 Task: Choose the runner image Linux with the architecture "x64" for the new self-hosted runner in the repository "JS".
Action: Mouse moved to (981, 114)
Screenshot: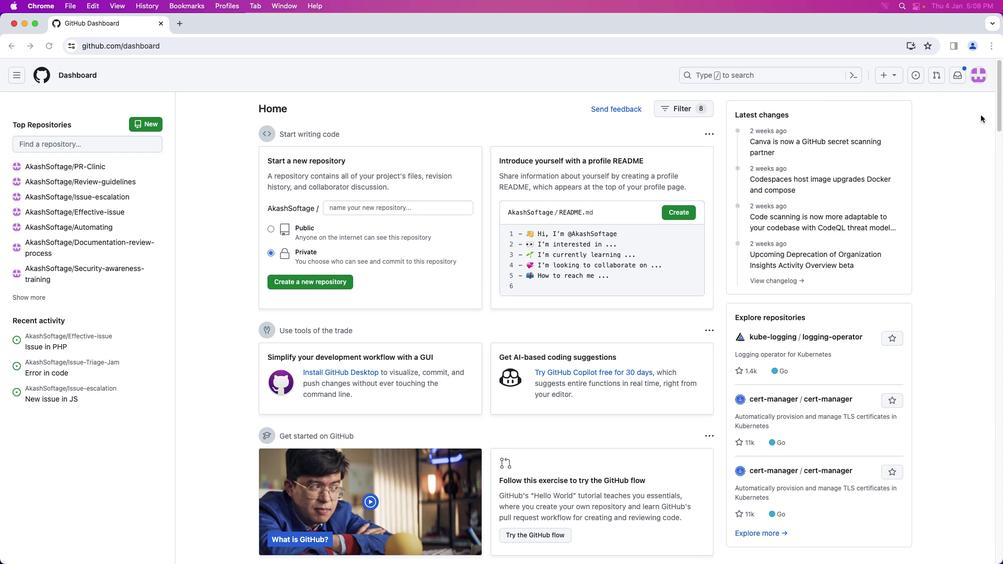 
Action: Mouse pressed left at (981, 114)
Screenshot: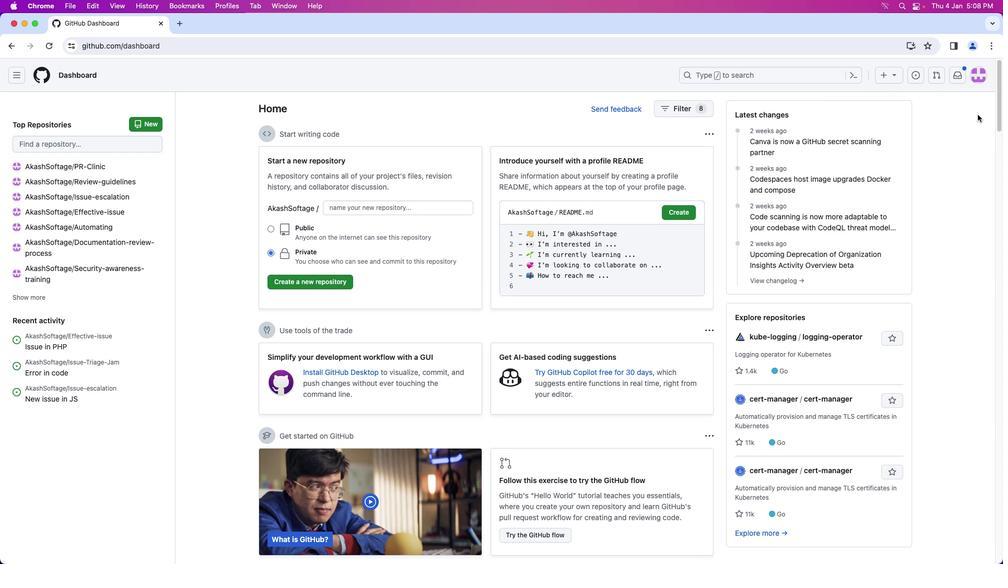 
Action: Mouse moved to (974, 79)
Screenshot: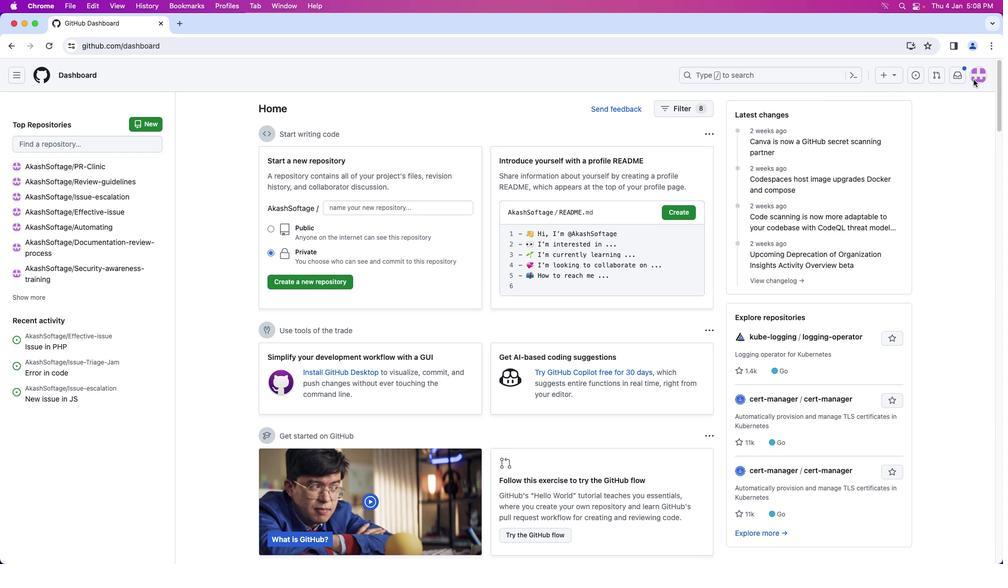 
Action: Mouse pressed left at (974, 79)
Screenshot: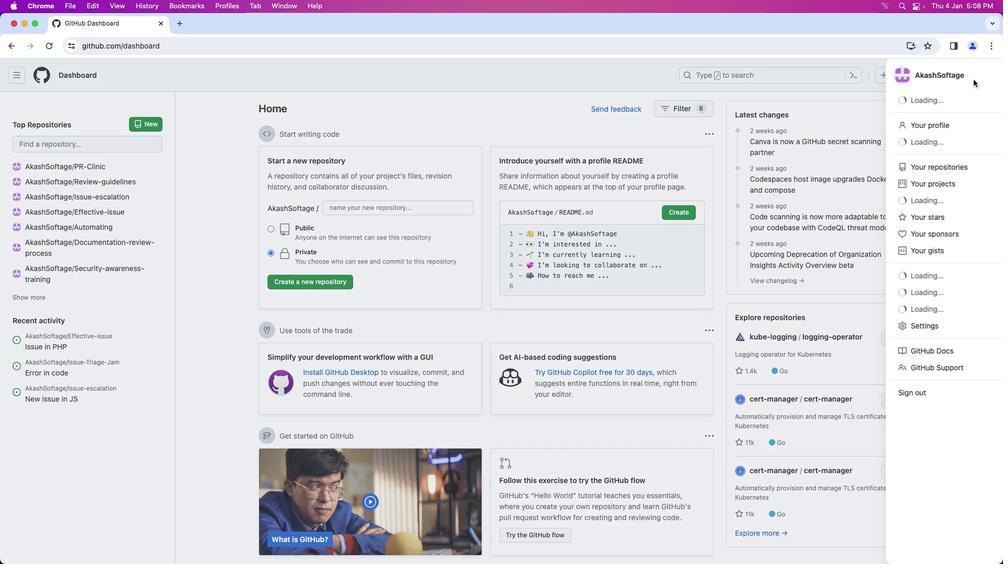
Action: Mouse moved to (928, 165)
Screenshot: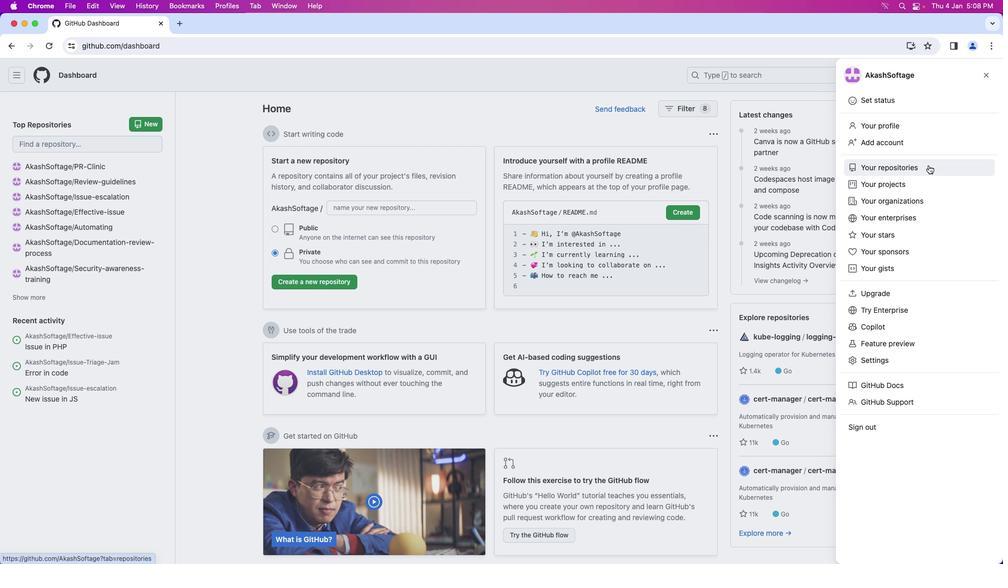 
Action: Mouse pressed left at (928, 165)
Screenshot: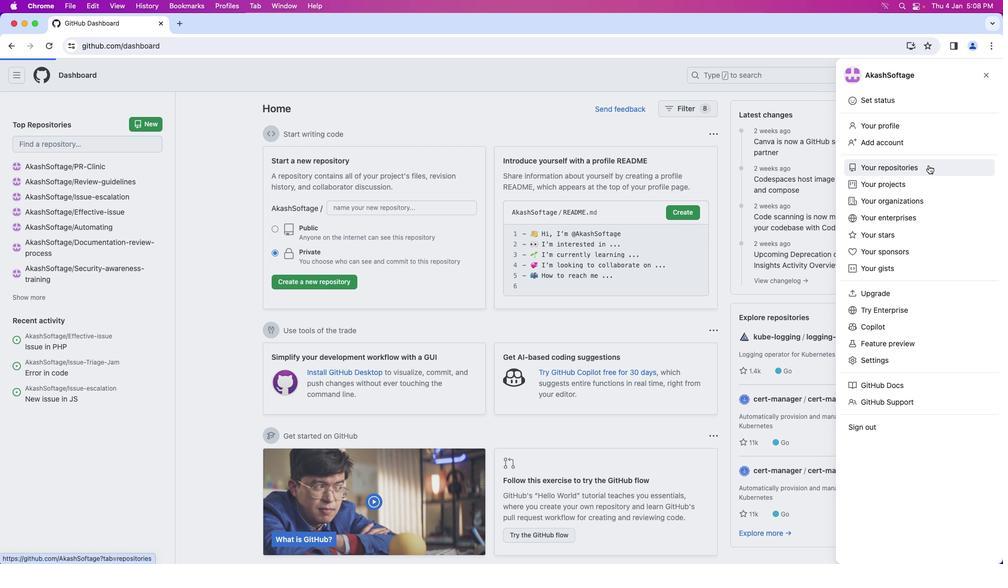 
Action: Mouse moved to (352, 176)
Screenshot: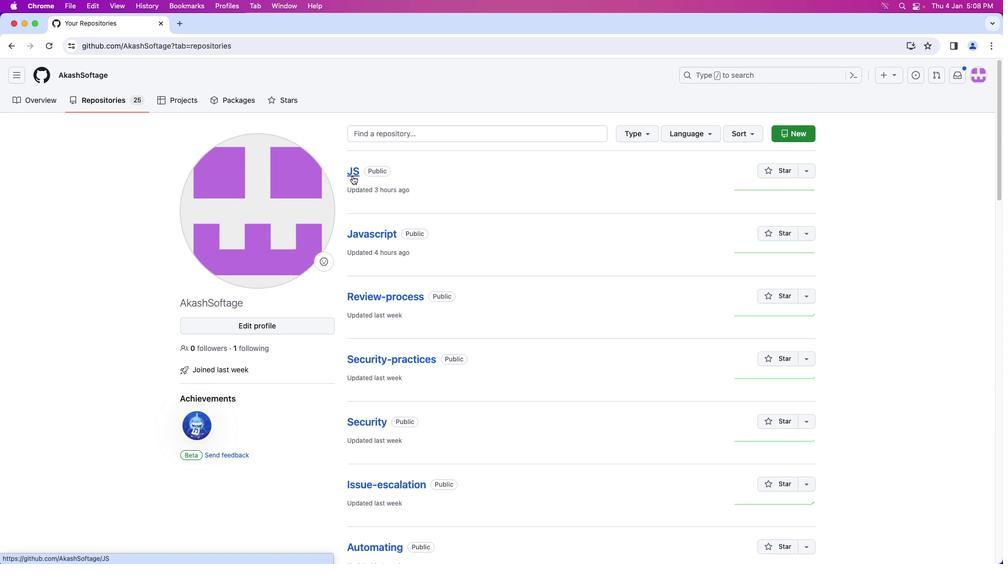 
Action: Mouse pressed left at (352, 176)
Screenshot: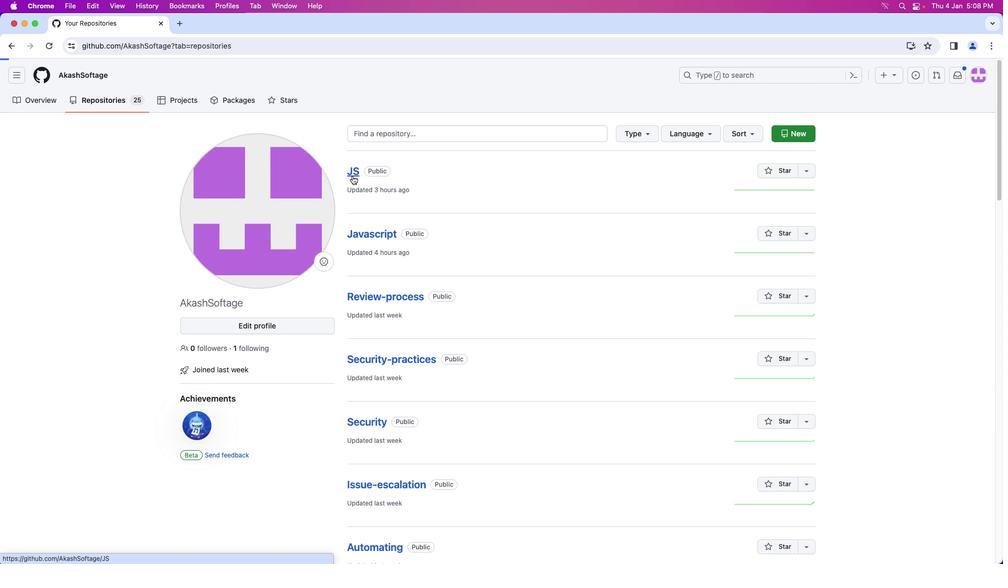
Action: Mouse moved to (432, 102)
Screenshot: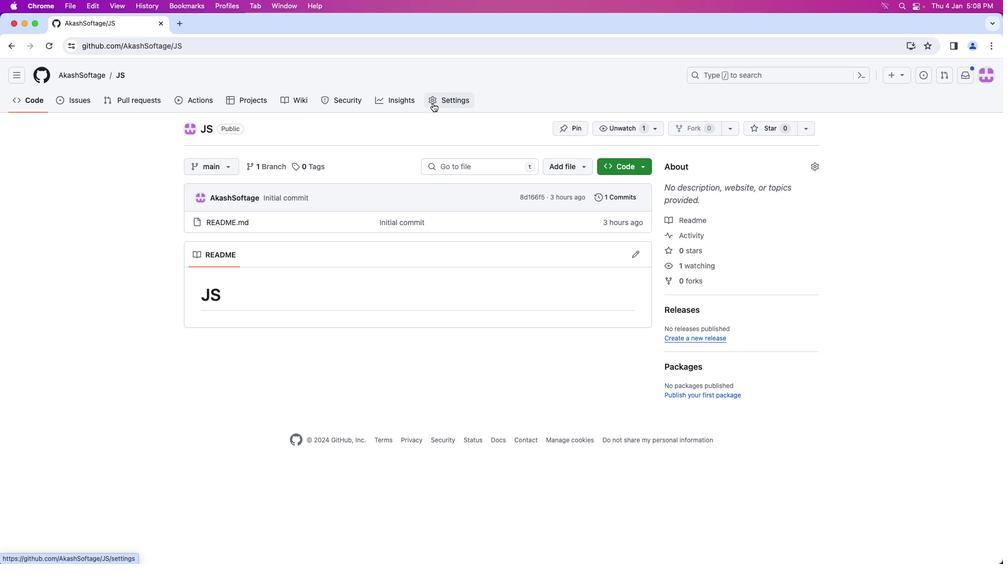 
Action: Mouse pressed left at (432, 102)
Screenshot: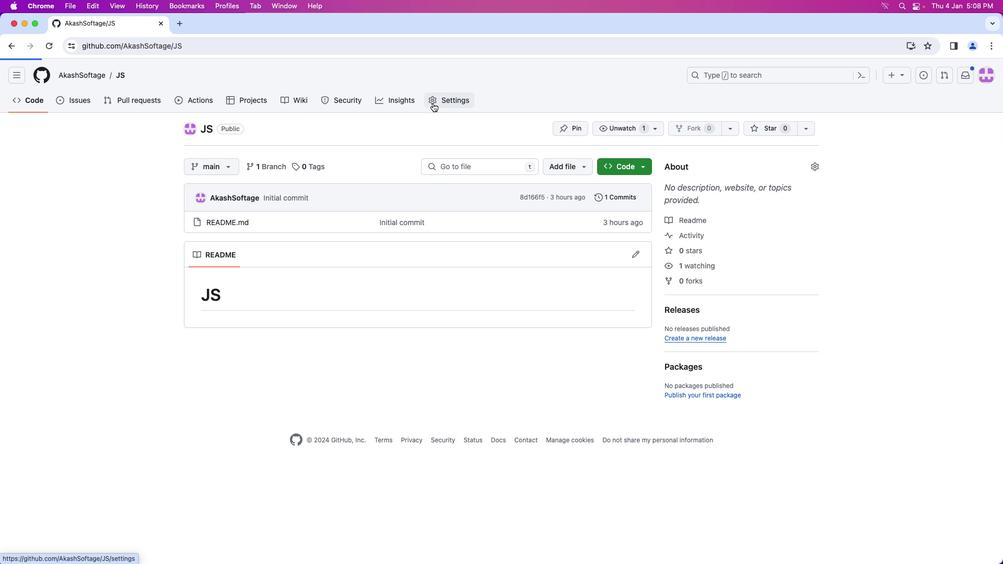 
Action: Mouse moved to (252, 289)
Screenshot: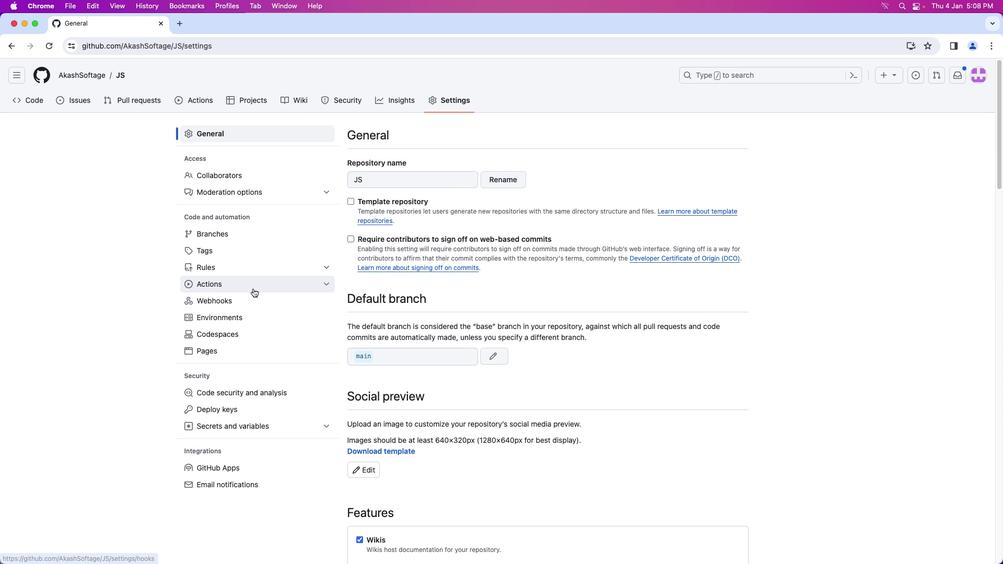 
Action: Mouse pressed left at (252, 289)
Screenshot: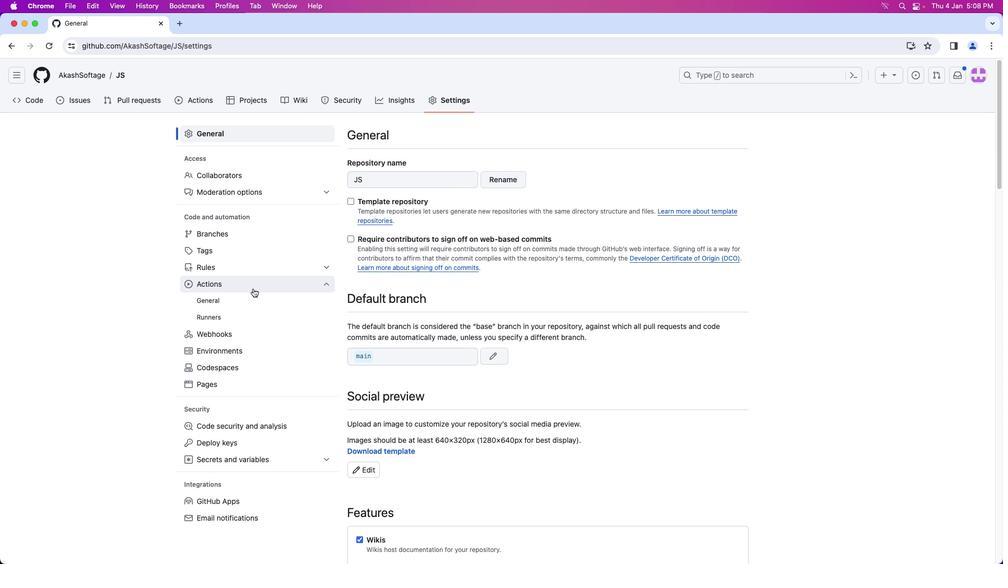 
Action: Mouse moved to (221, 317)
Screenshot: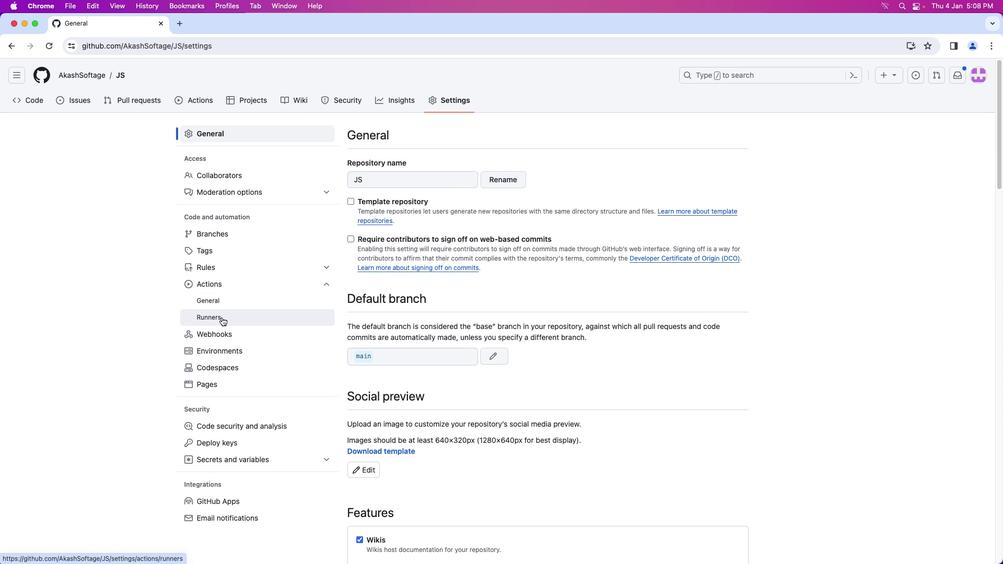 
Action: Mouse pressed left at (221, 317)
Screenshot: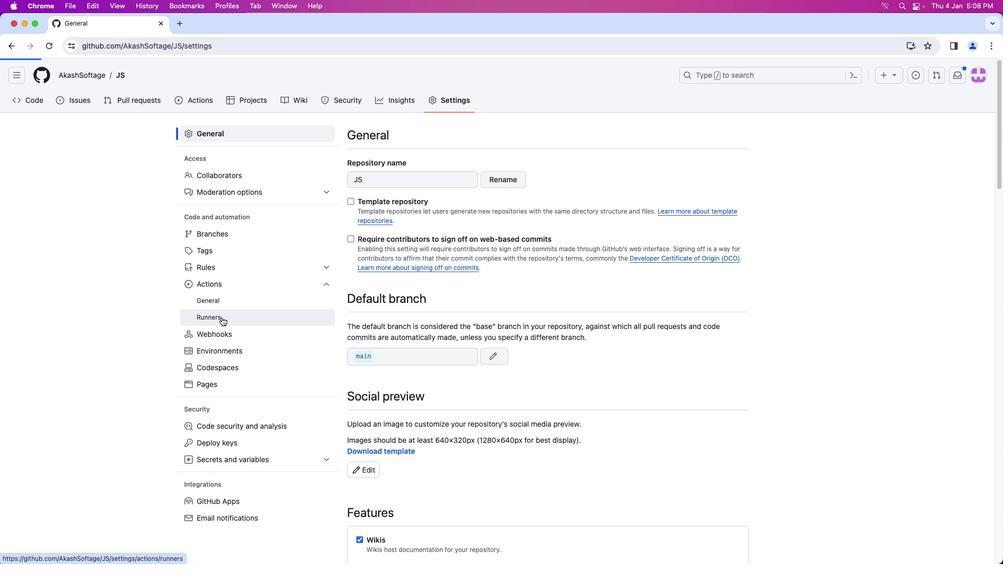 
Action: Mouse moved to (681, 134)
Screenshot: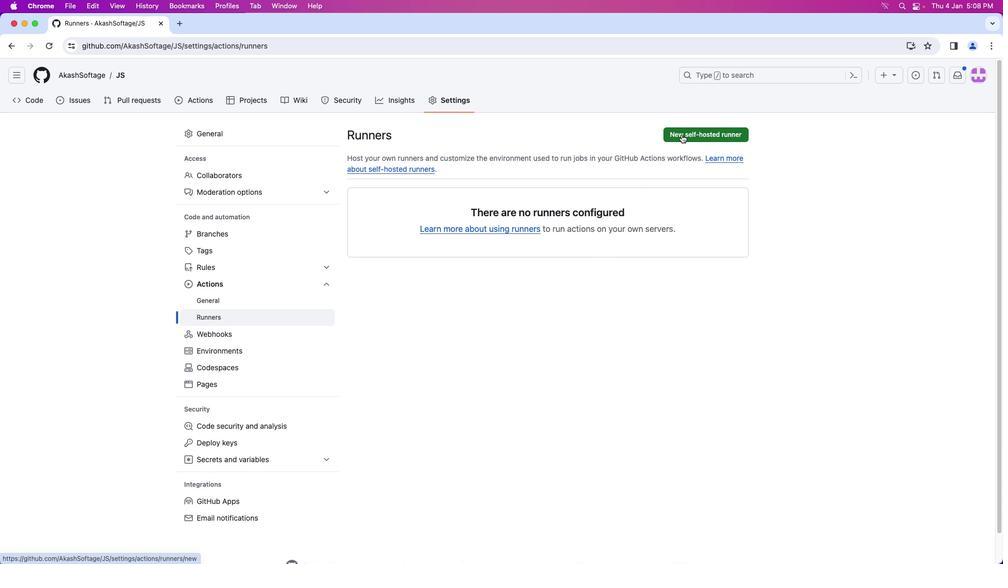
Action: Mouse pressed left at (681, 134)
Screenshot: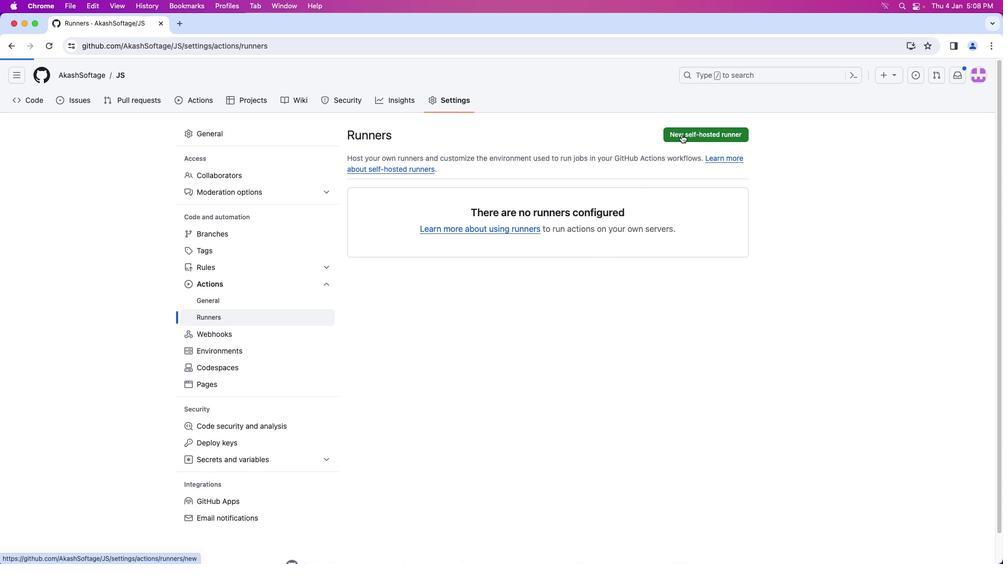 
Action: Mouse moved to (497, 234)
Screenshot: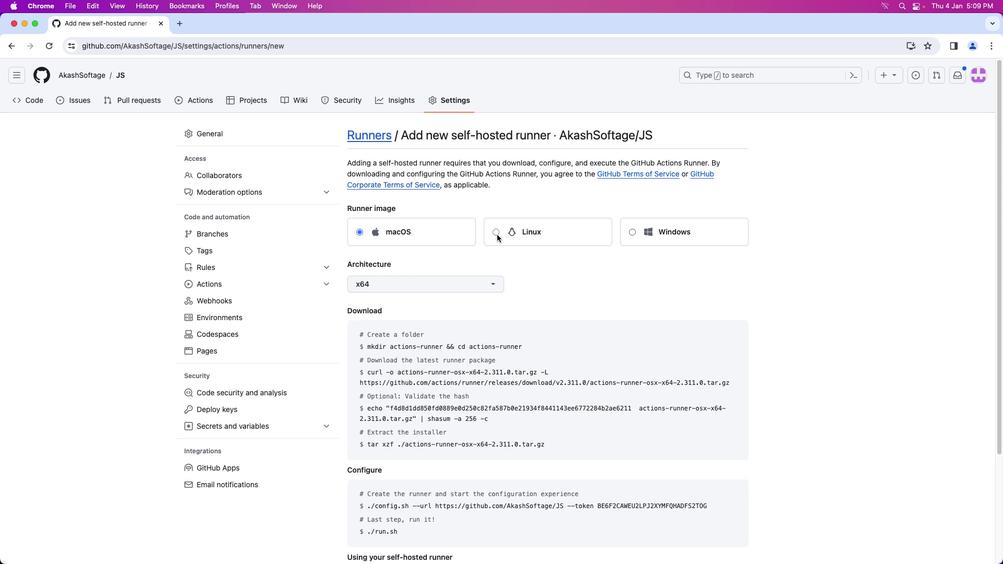 
Action: Mouse pressed left at (497, 234)
Screenshot: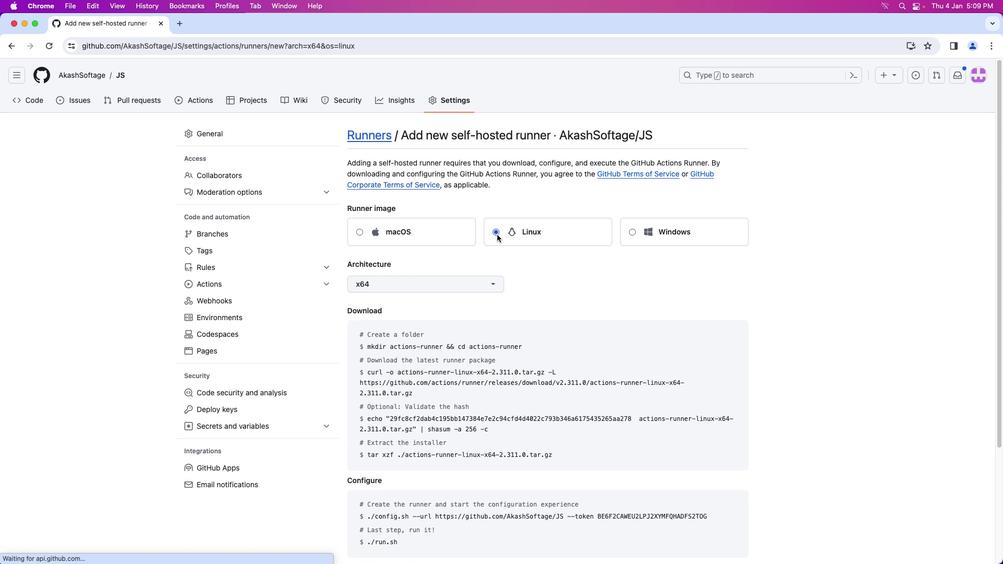 
Action: Mouse moved to (457, 281)
Screenshot: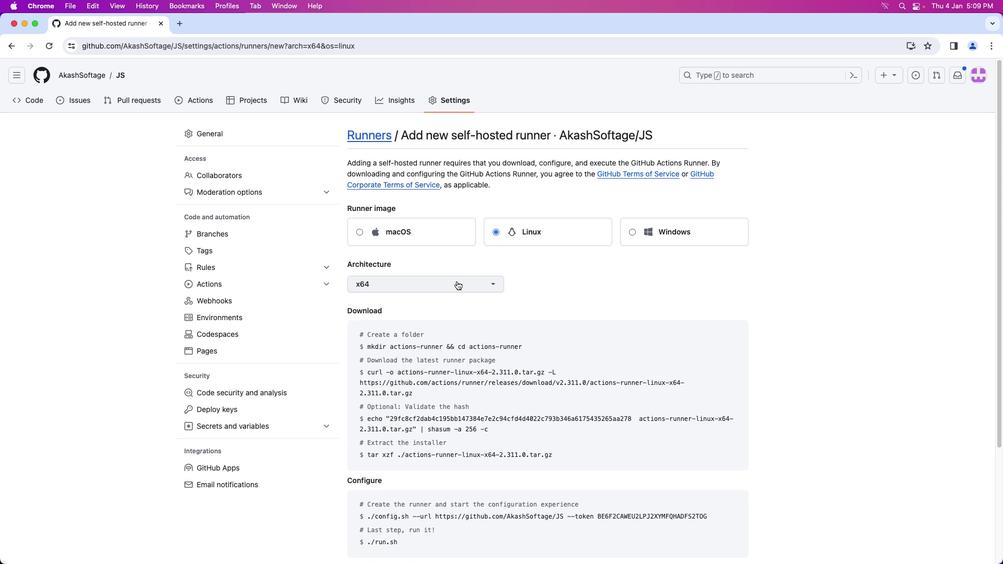
Action: Mouse pressed left at (457, 281)
Screenshot: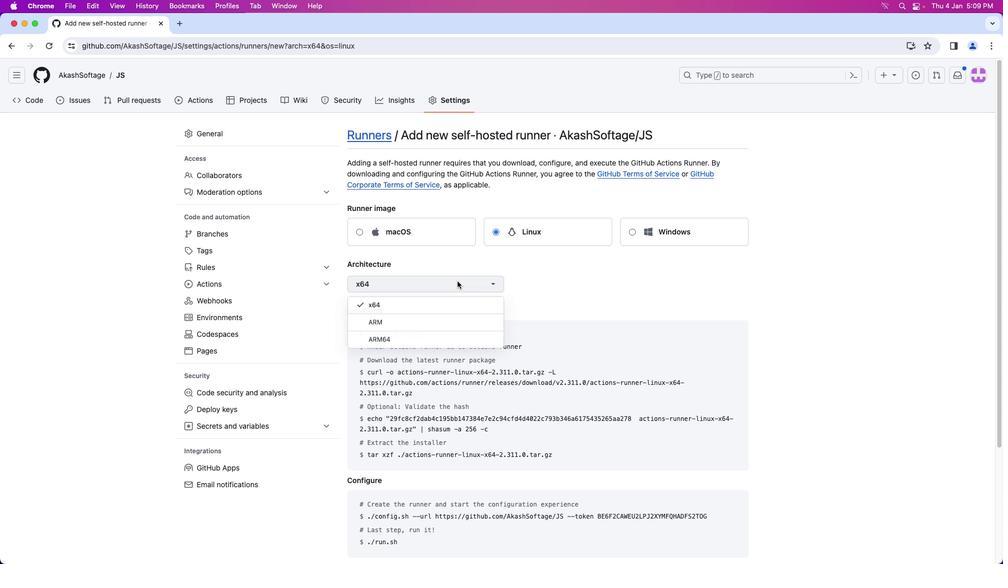 
Action: Mouse moved to (420, 301)
Screenshot: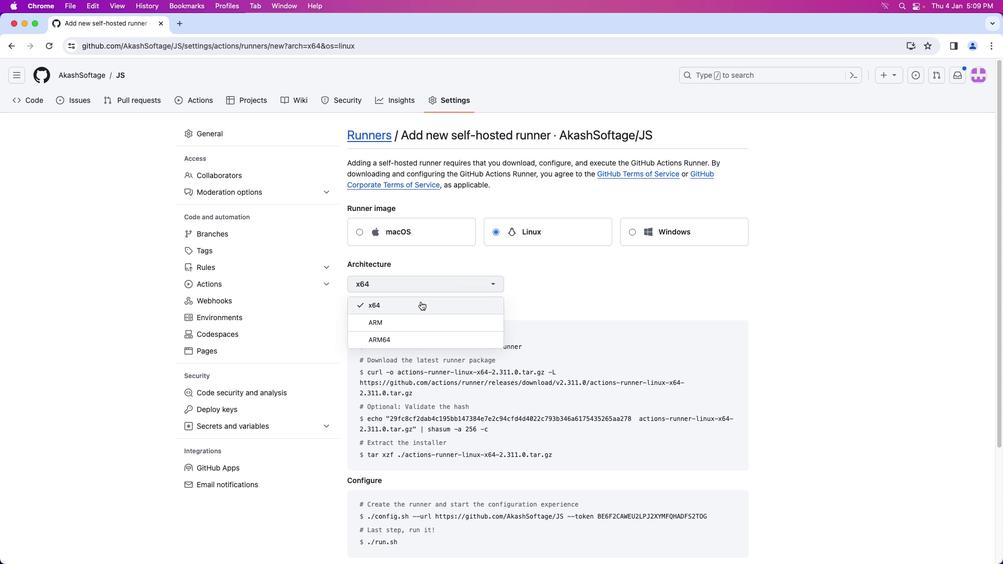 
Action: Mouse pressed left at (420, 301)
Screenshot: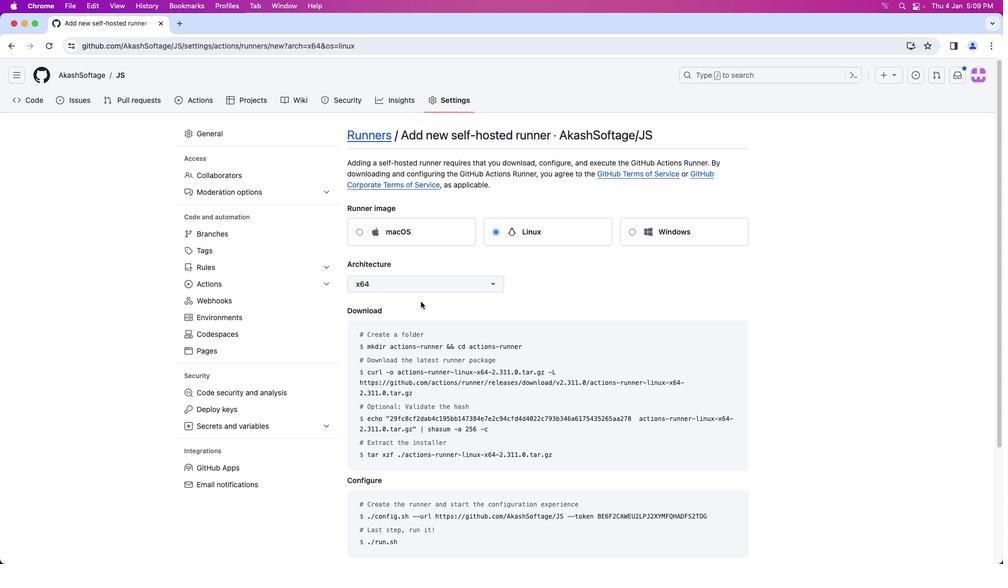 
Action: Mouse moved to (679, 290)
Screenshot: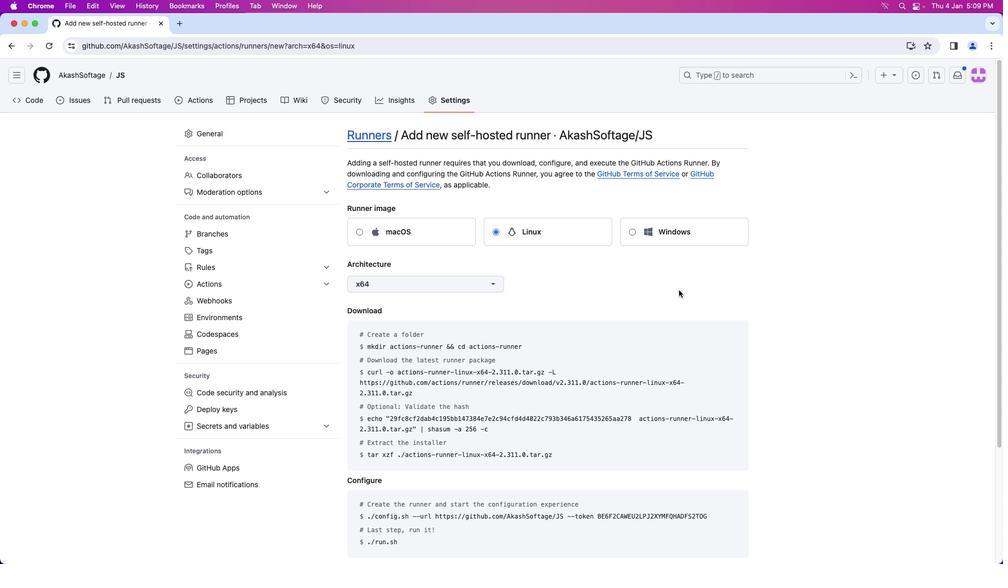 
Action: Mouse pressed left at (679, 290)
Screenshot: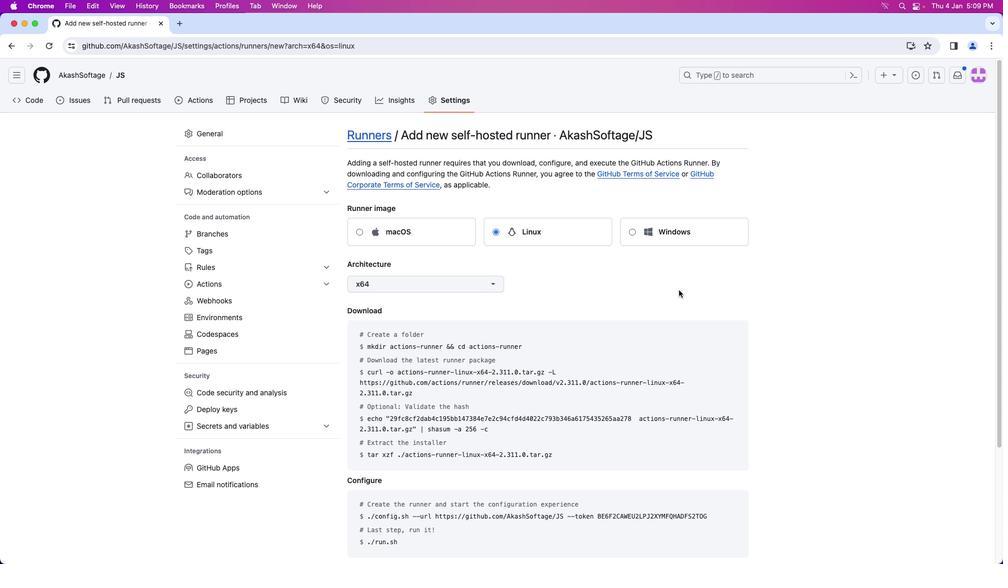 
Action: Mouse moved to (678, 290)
Screenshot: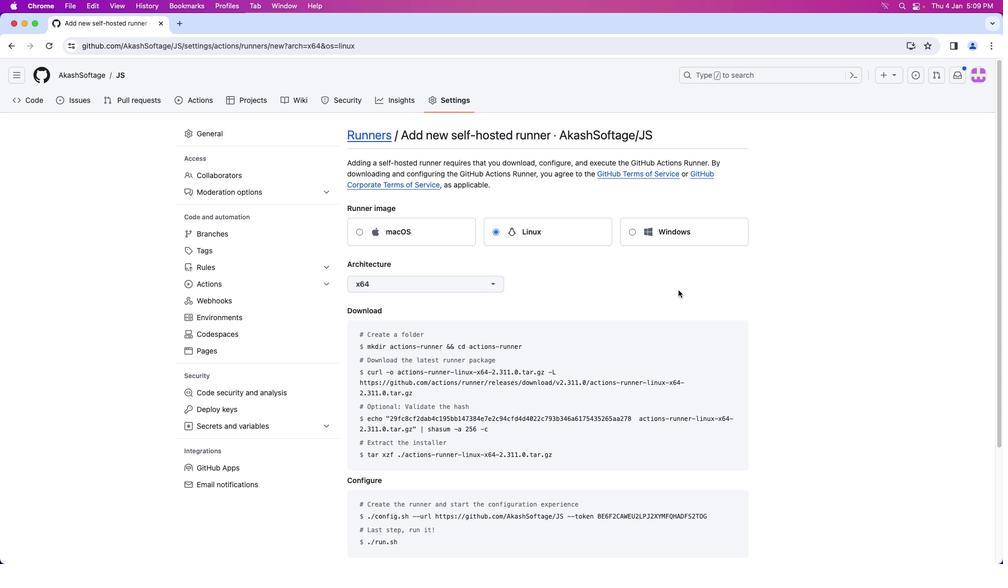 
